 Task: Add a condition where "Channel Is Mobile SDK" in pending tickets.
Action: Mouse moved to (122, 490)
Screenshot: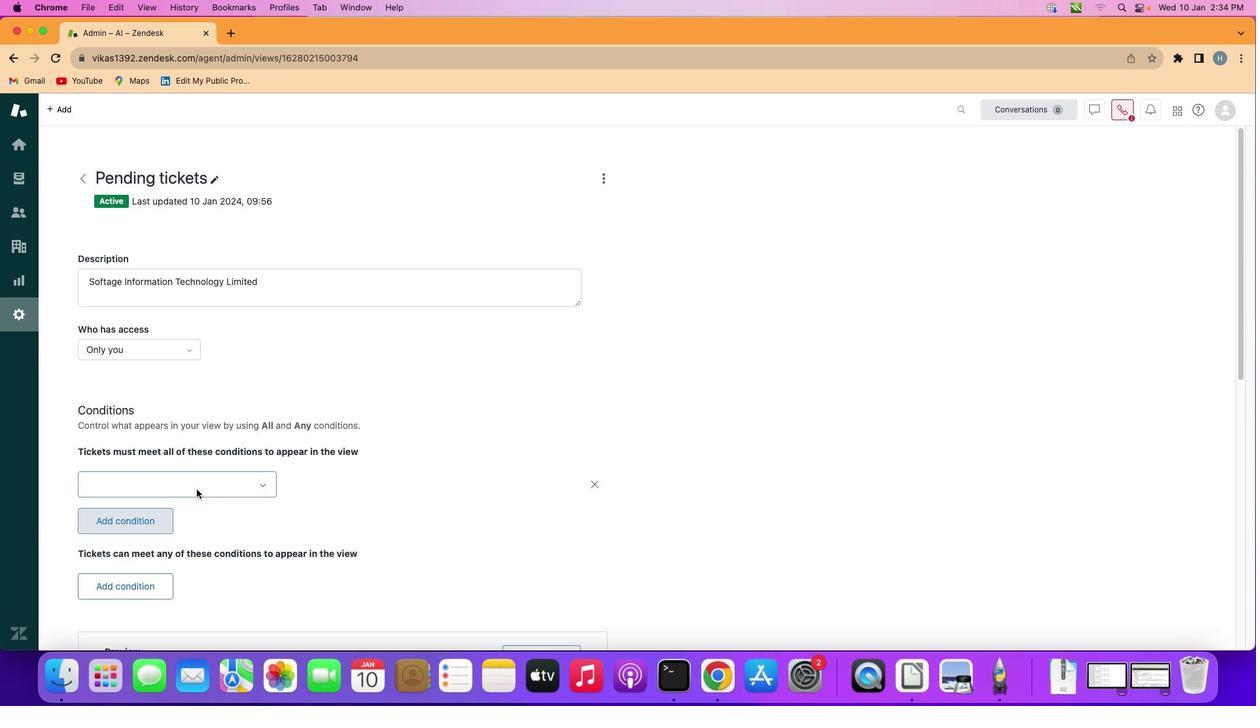 
Action: Mouse pressed left at (122, 490)
Screenshot: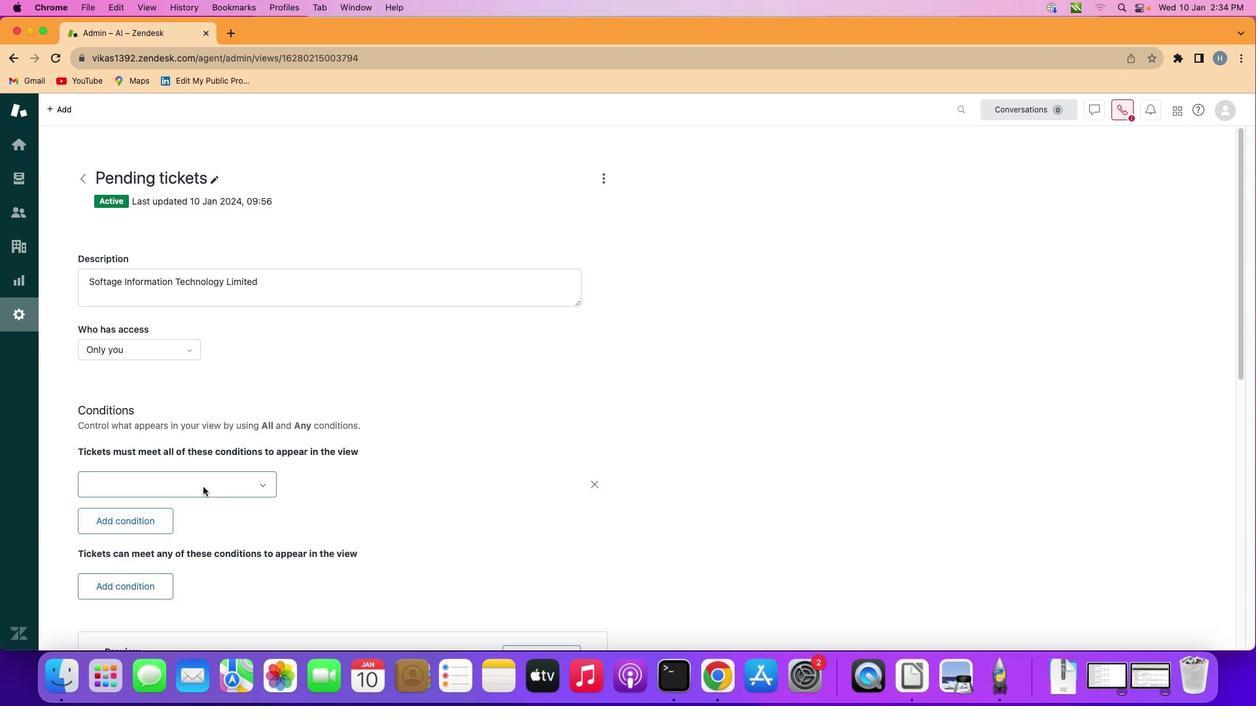 
Action: Mouse moved to (203, 486)
Screenshot: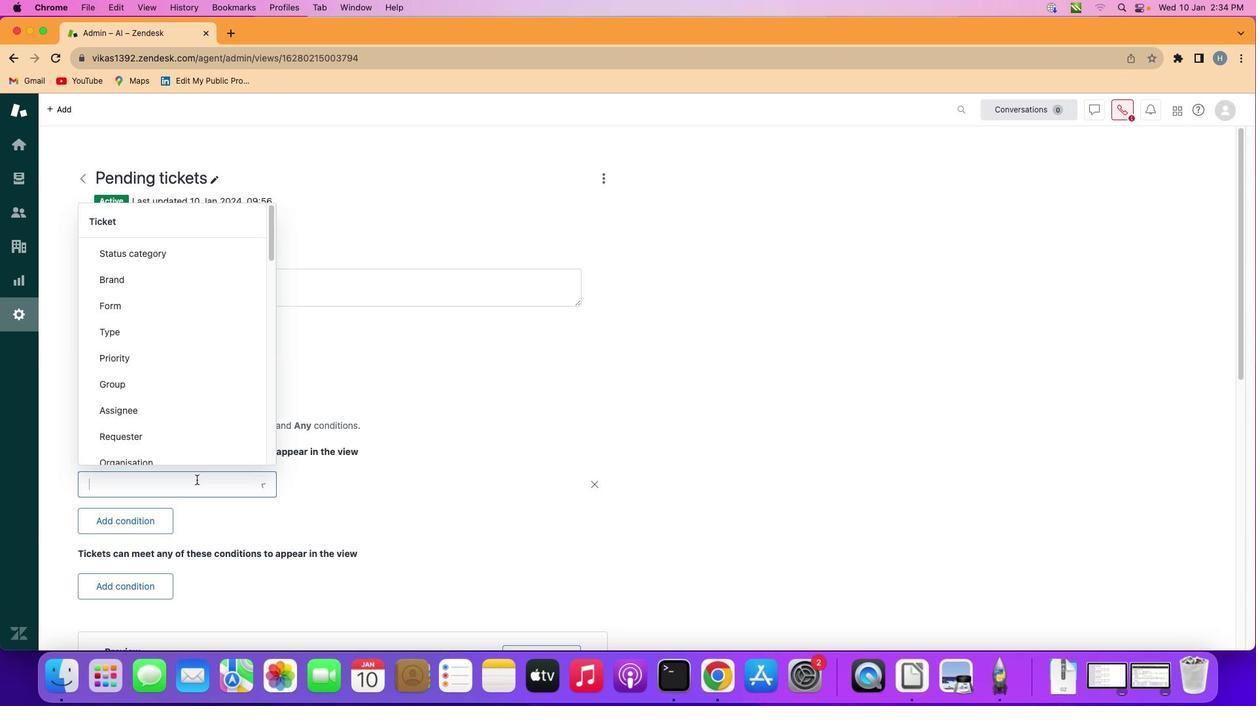 
Action: Mouse pressed left at (203, 486)
Screenshot: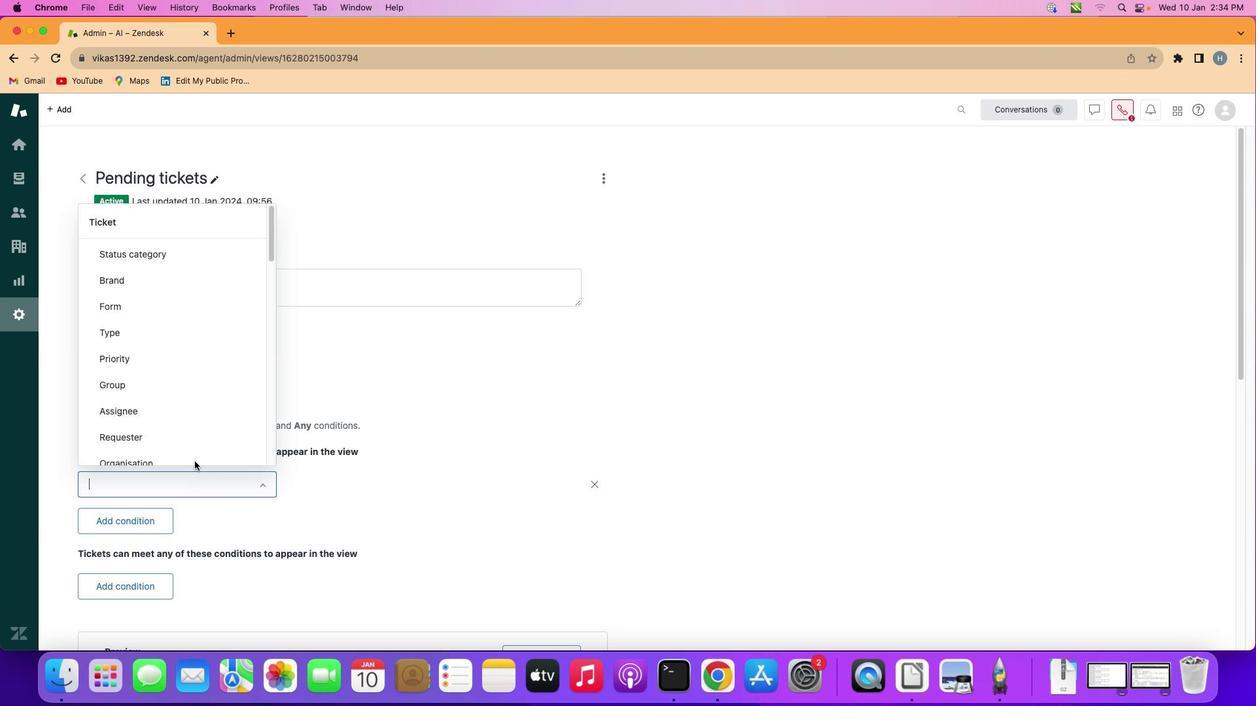 
Action: Mouse moved to (215, 361)
Screenshot: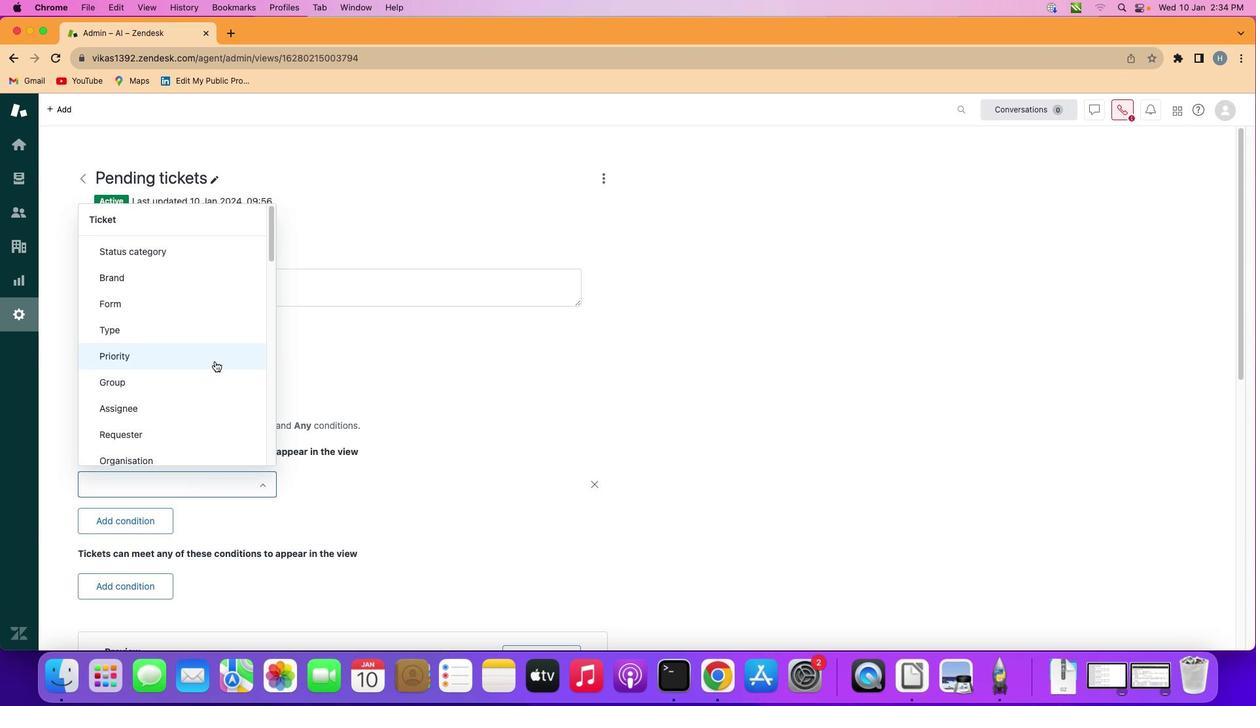 
Action: Mouse scrolled (215, 361) with delta (0, 0)
Screenshot: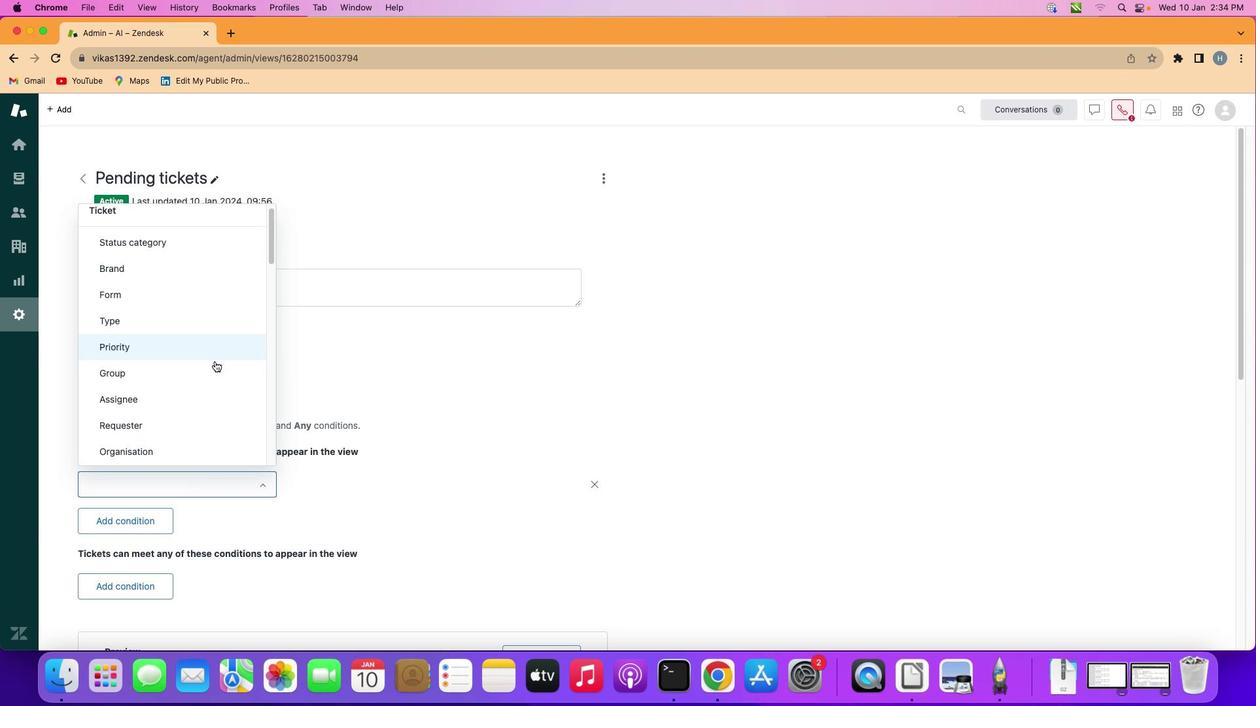 
Action: Mouse scrolled (215, 361) with delta (0, 0)
Screenshot: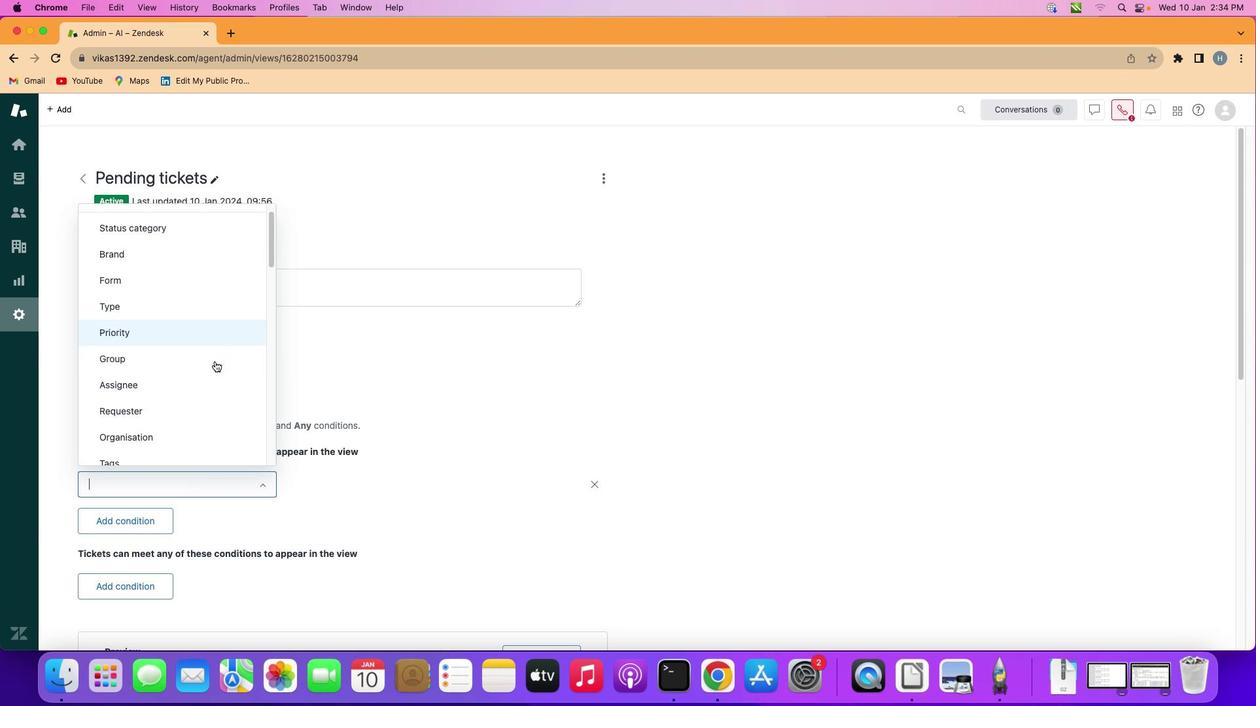 
Action: Mouse scrolled (215, 361) with delta (0, 0)
Screenshot: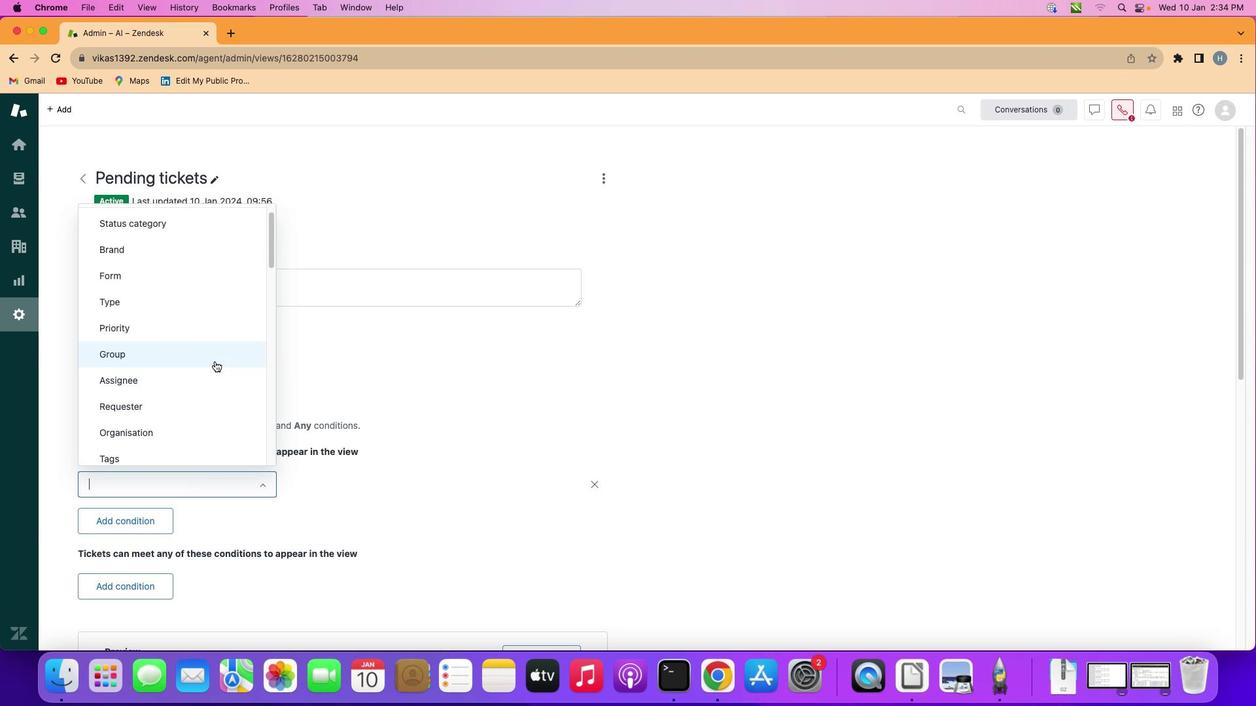 
Action: Mouse scrolled (215, 361) with delta (0, 0)
Screenshot: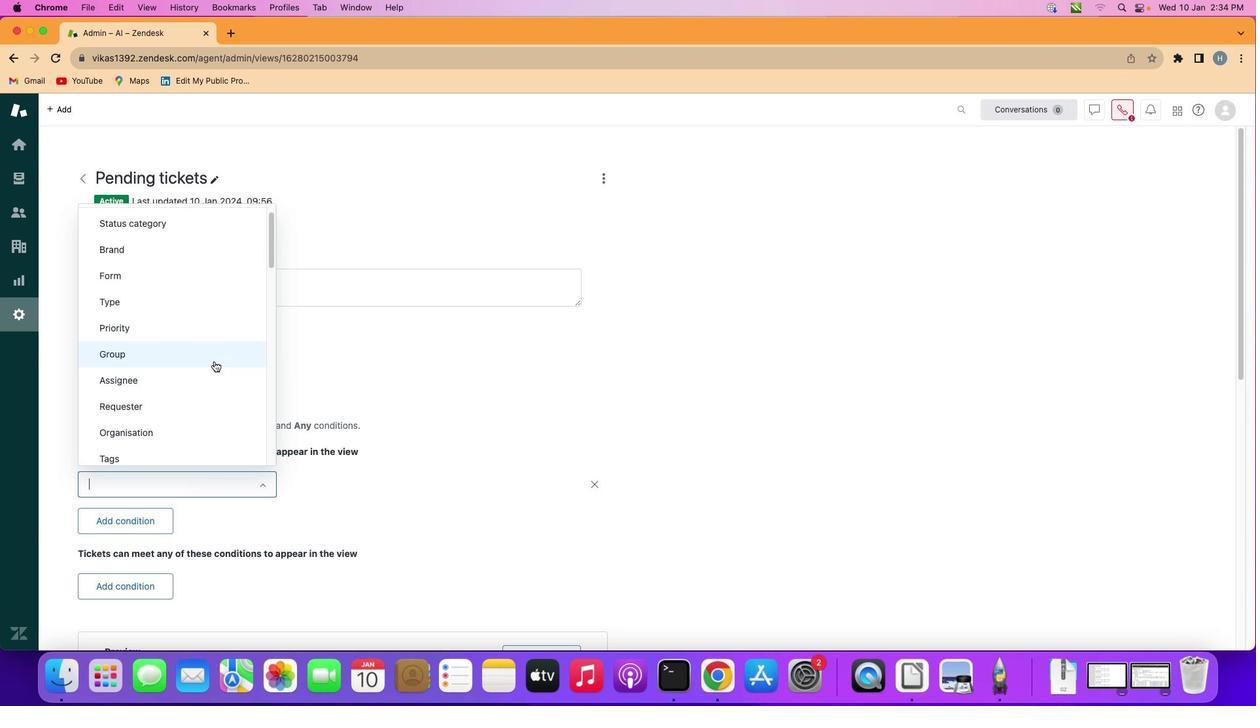 
Action: Mouse moved to (214, 361)
Screenshot: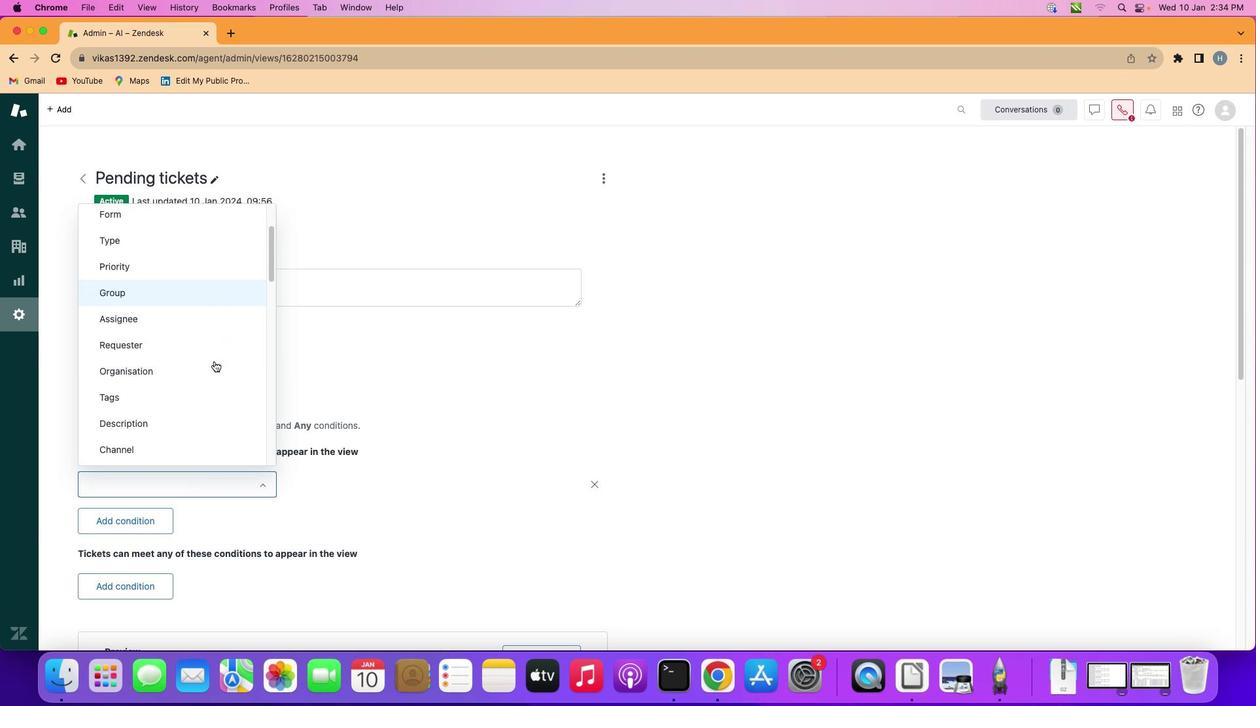
Action: Mouse scrolled (214, 361) with delta (0, 0)
Screenshot: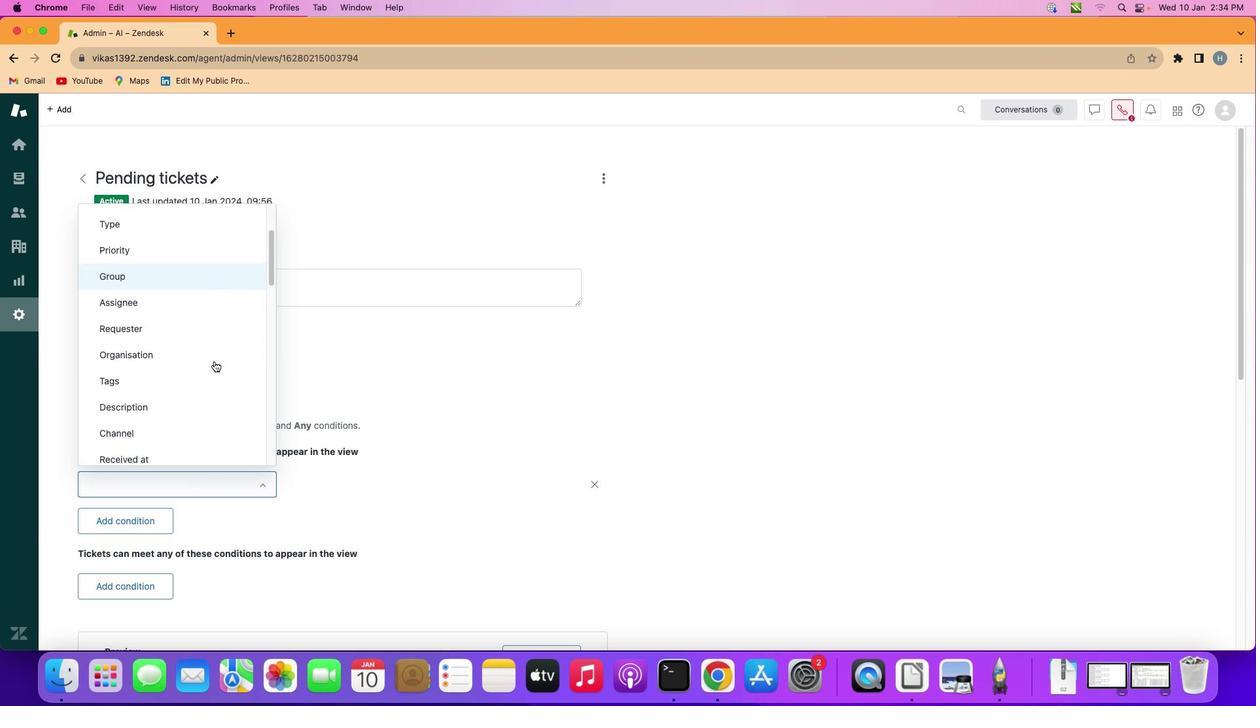 
Action: Mouse scrolled (214, 361) with delta (0, 0)
Screenshot: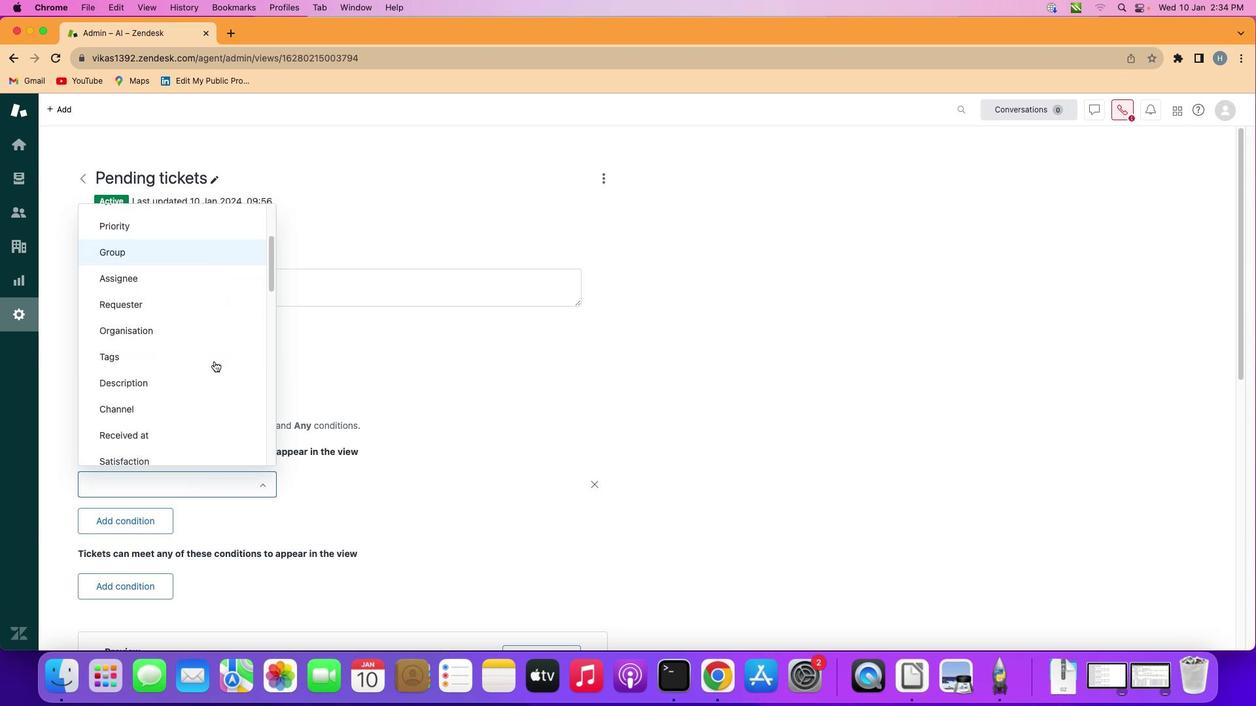 
Action: Mouse scrolled (214, 361) with delta (0, 0)
Screenshot: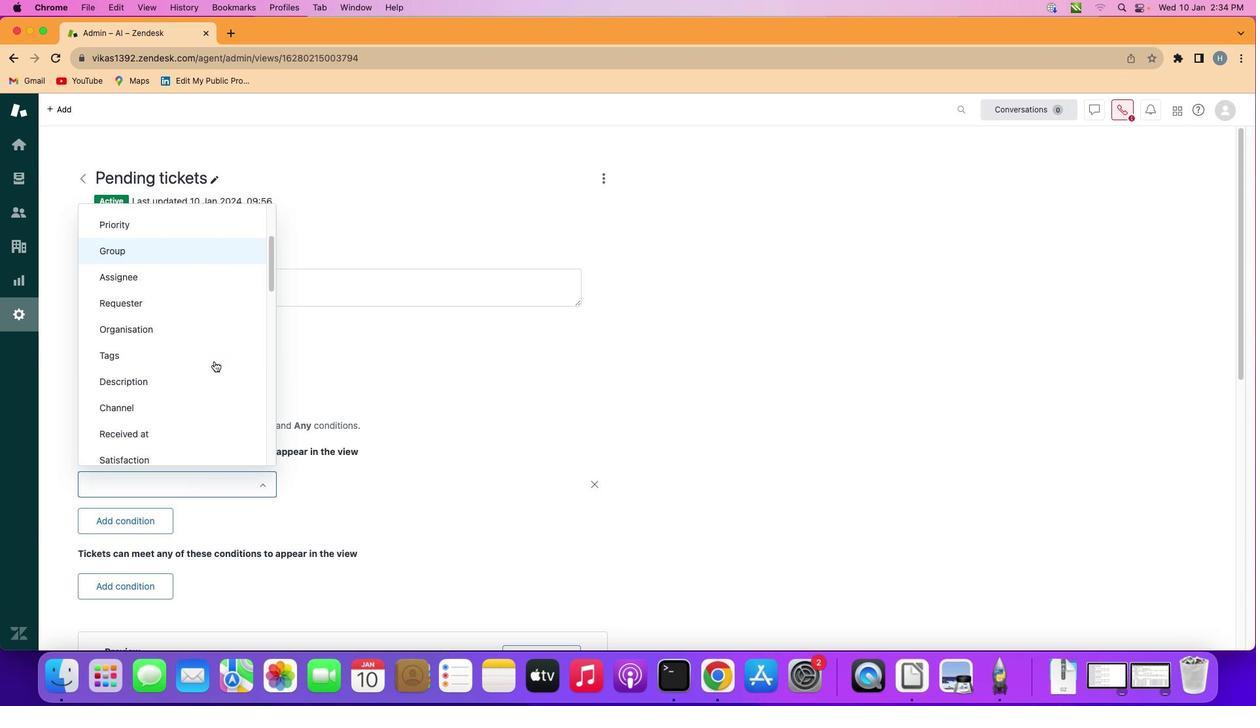 
Action: Mouse scrolled (214, 361) with delta (0, 0)
Screenshot: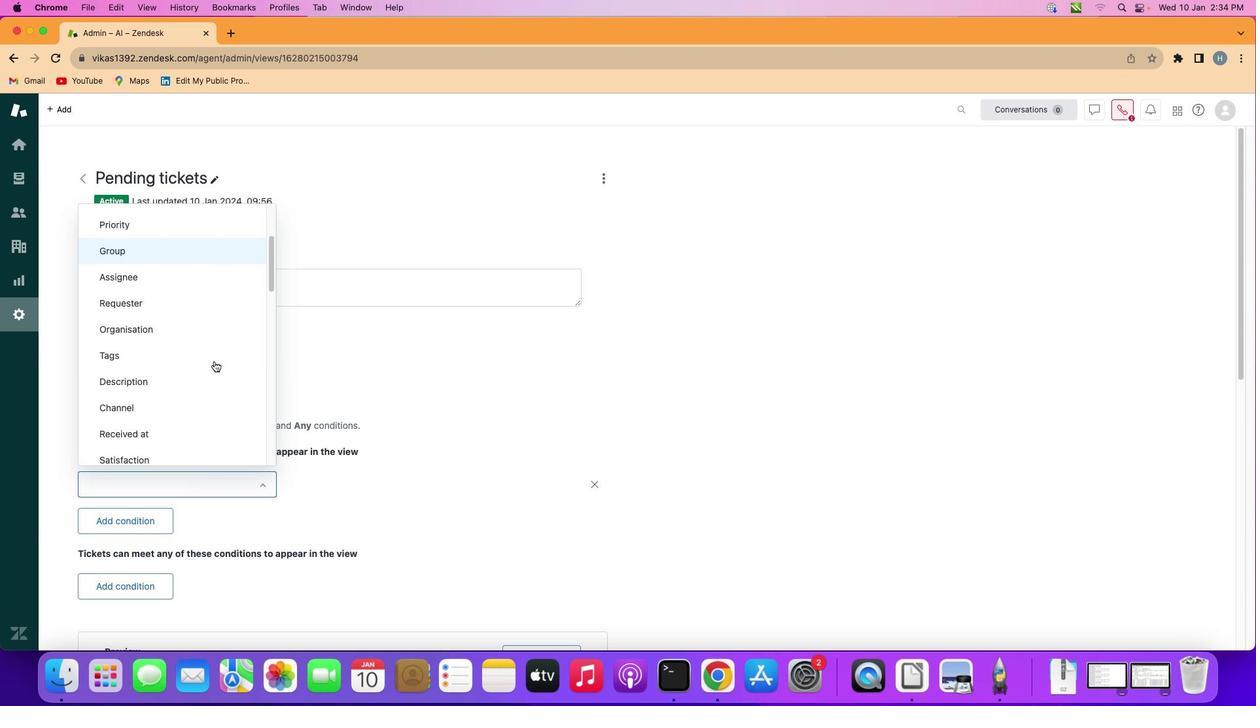 
Action: Mouse moved to (193, 404)
Screenshot: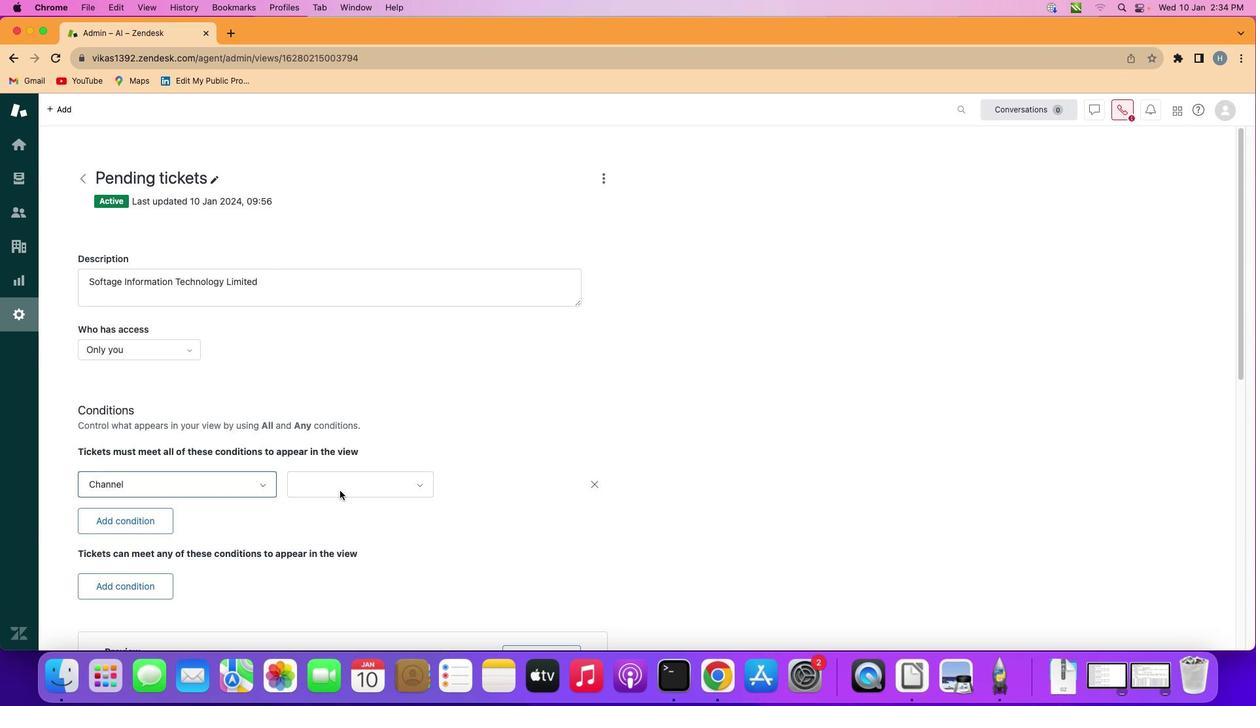 
Action: Mouse pressed left at (193, 404)
Screenshot: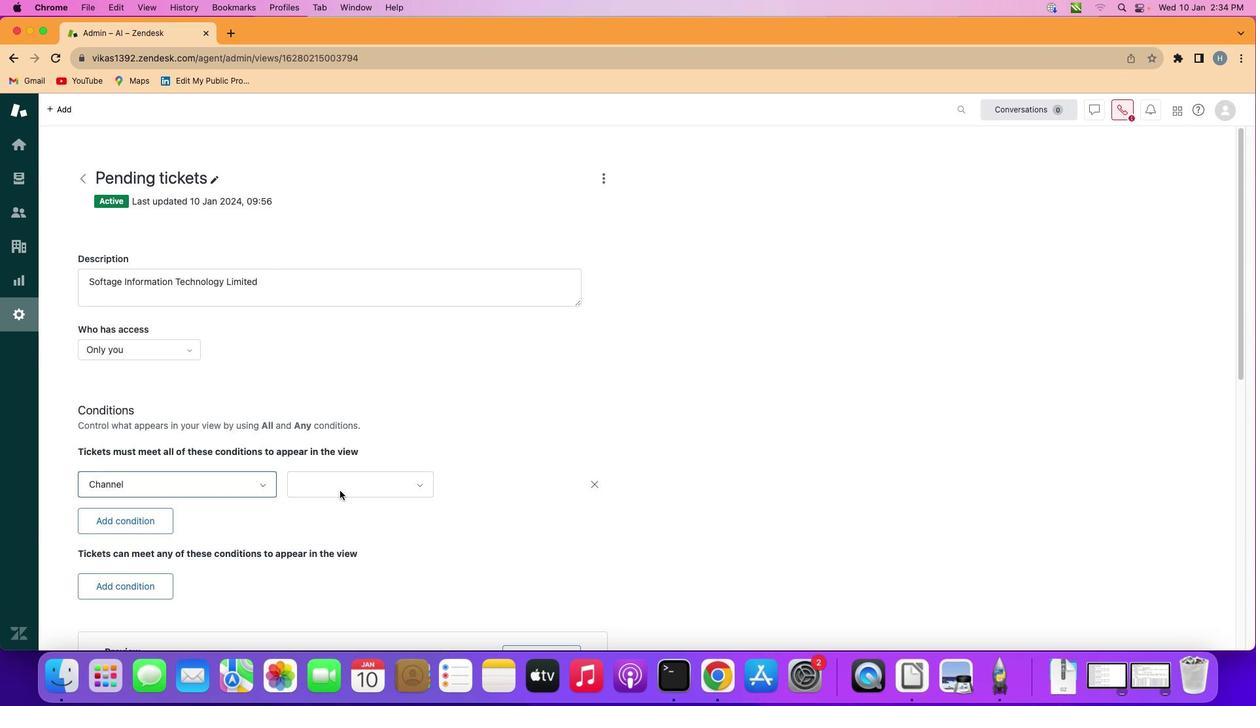 
Action: Mouse moved to (349, 496)
Screenshot: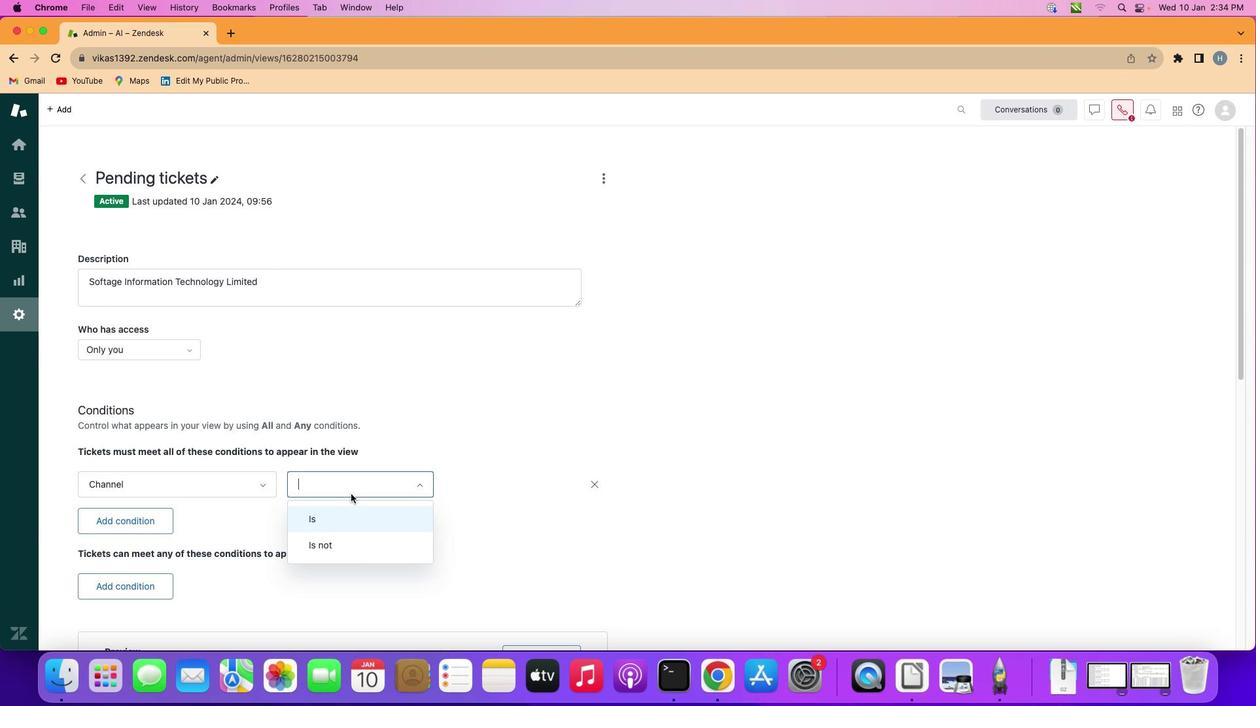 
Action: Mouse pressed left at (349, 496)
Screenshot: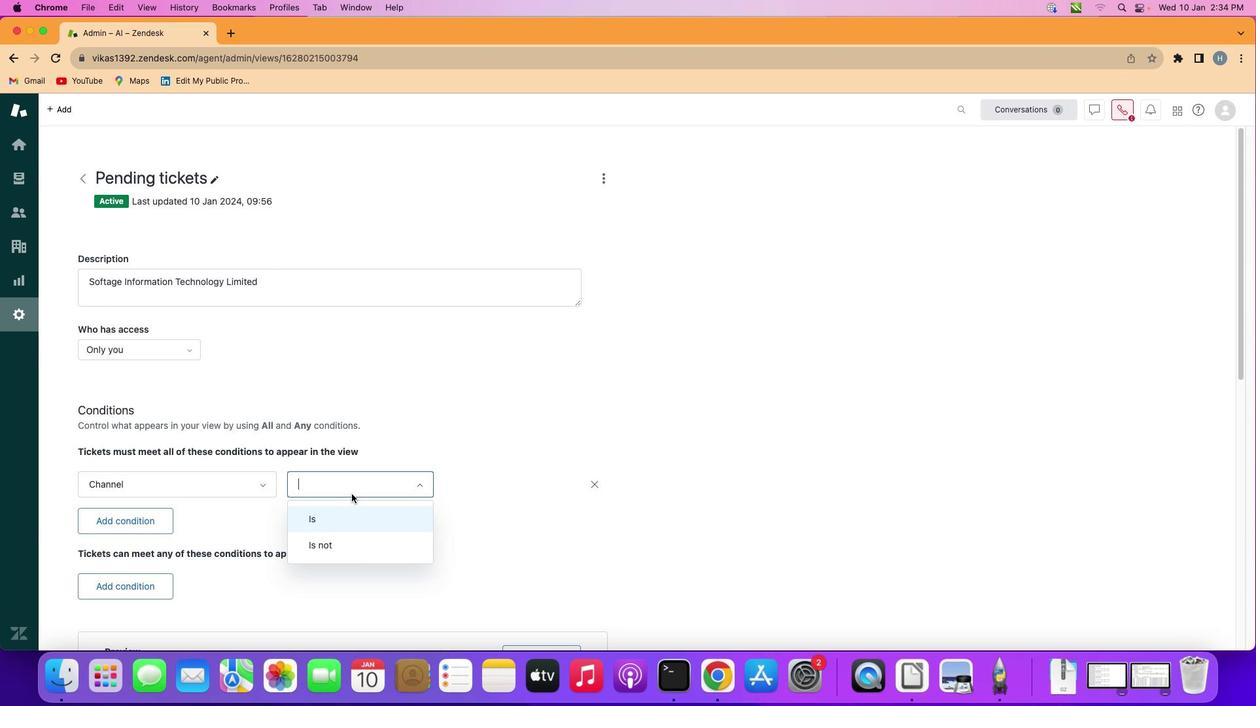 
Action: Mouse moved to (353, 507)
Screenshot: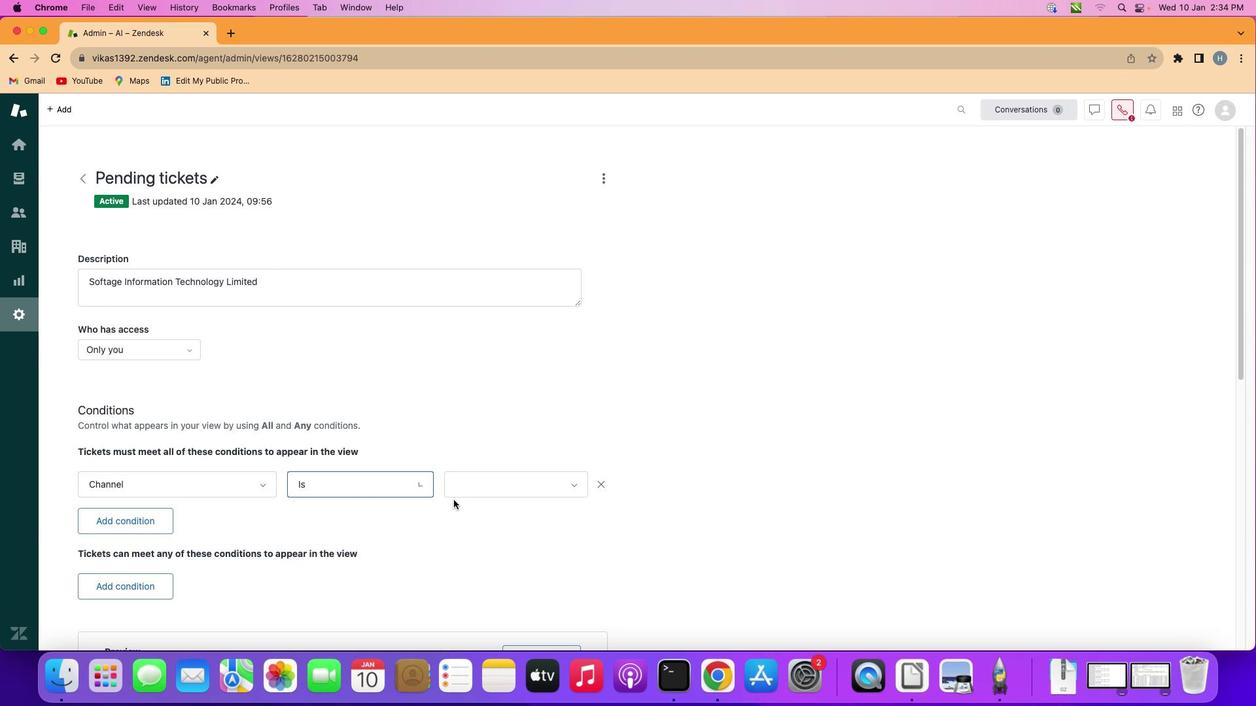 
Action: Mouse pressed left at (353, 507)
Screenshot: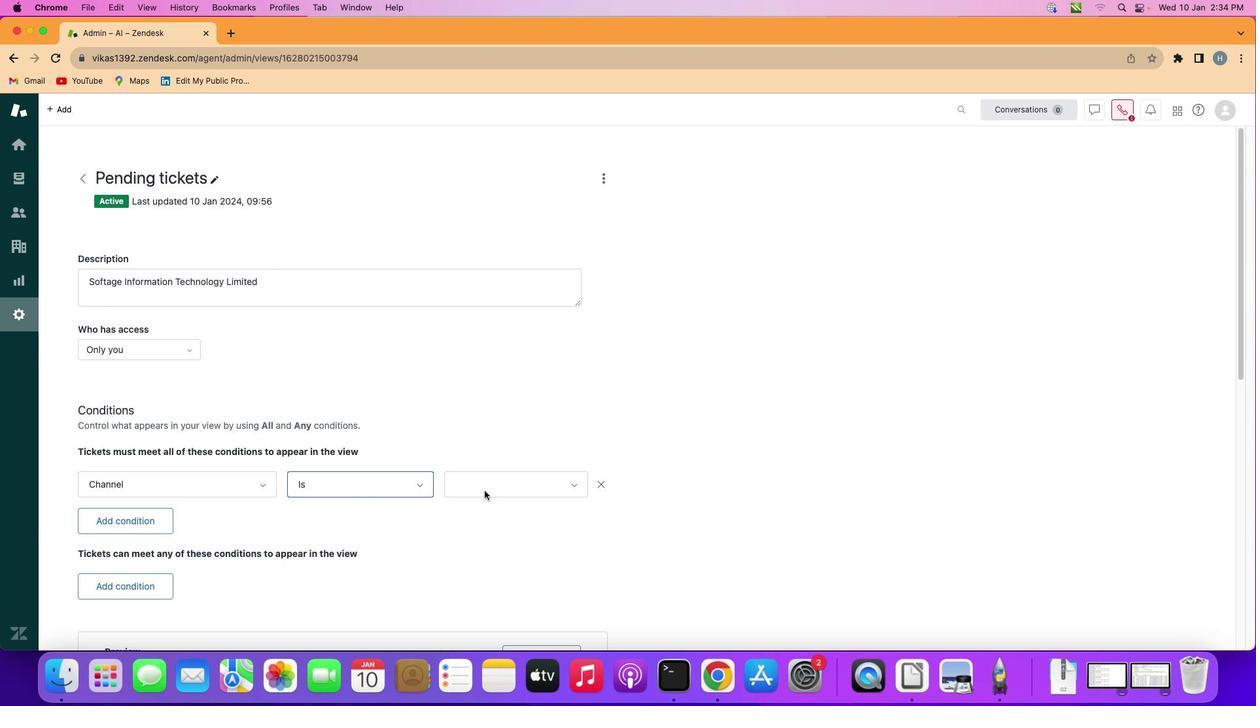 
Action: Mouse moved to (495, 486)
Screenshot: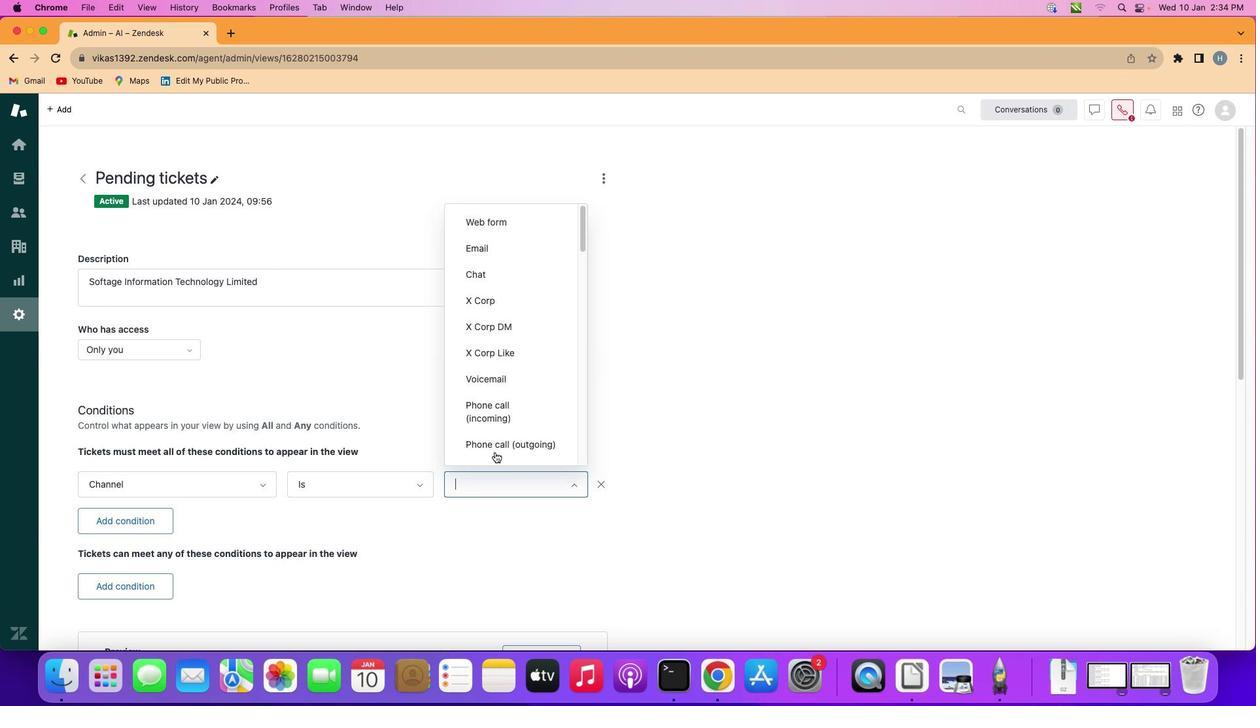 
Action: Mouse pressed left at (495, 486)
Screenshot: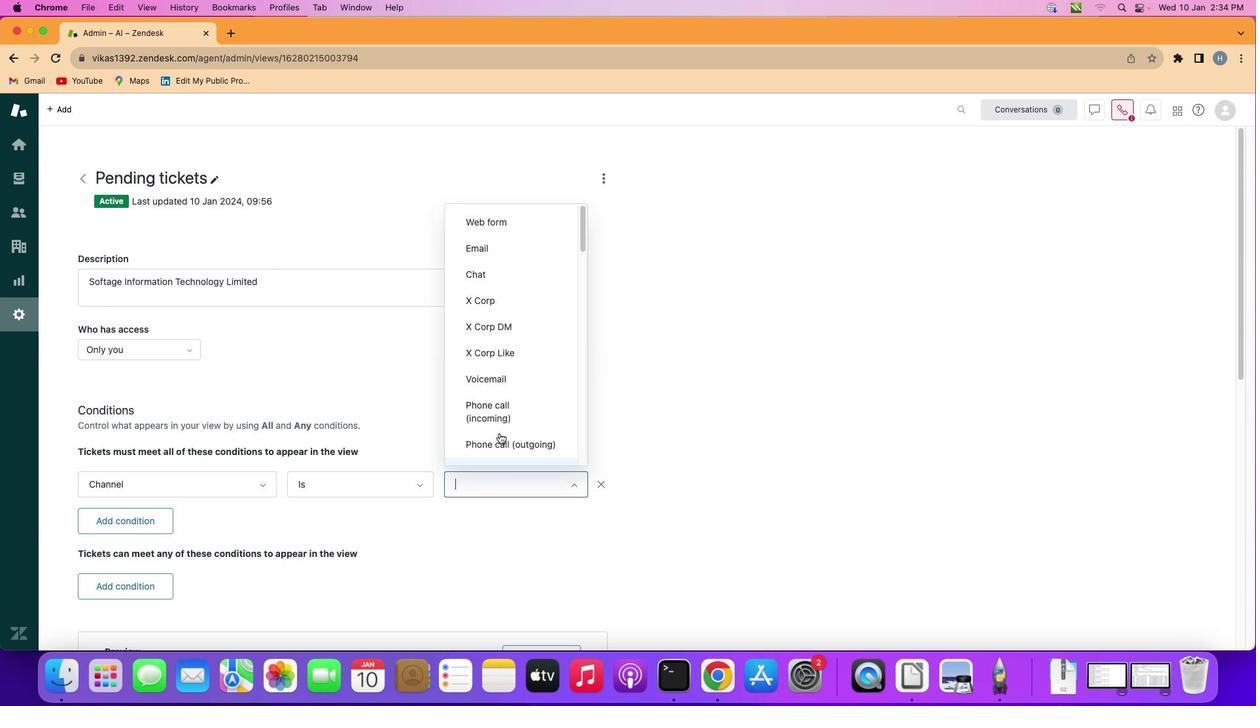 
Action: Mouse moved to (509, 367)
Screenshot: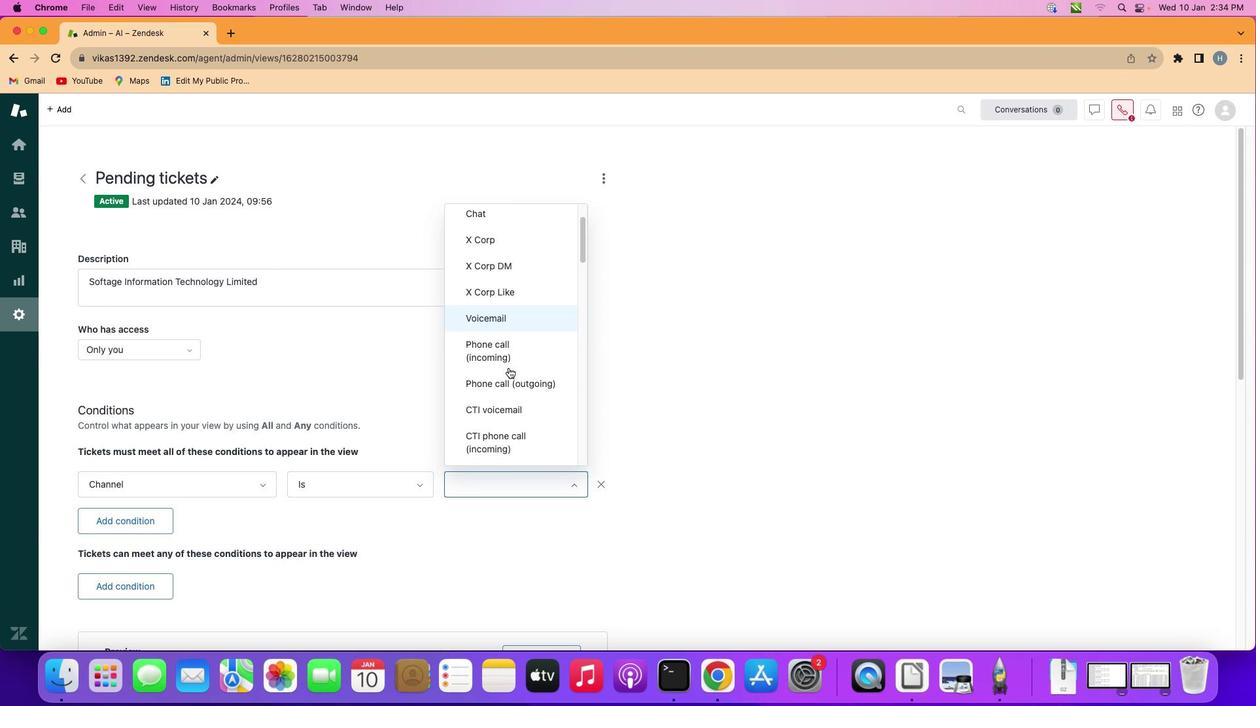
Action: Mouse scrolled (509, 367) with delta (0, 0)
Screenshot: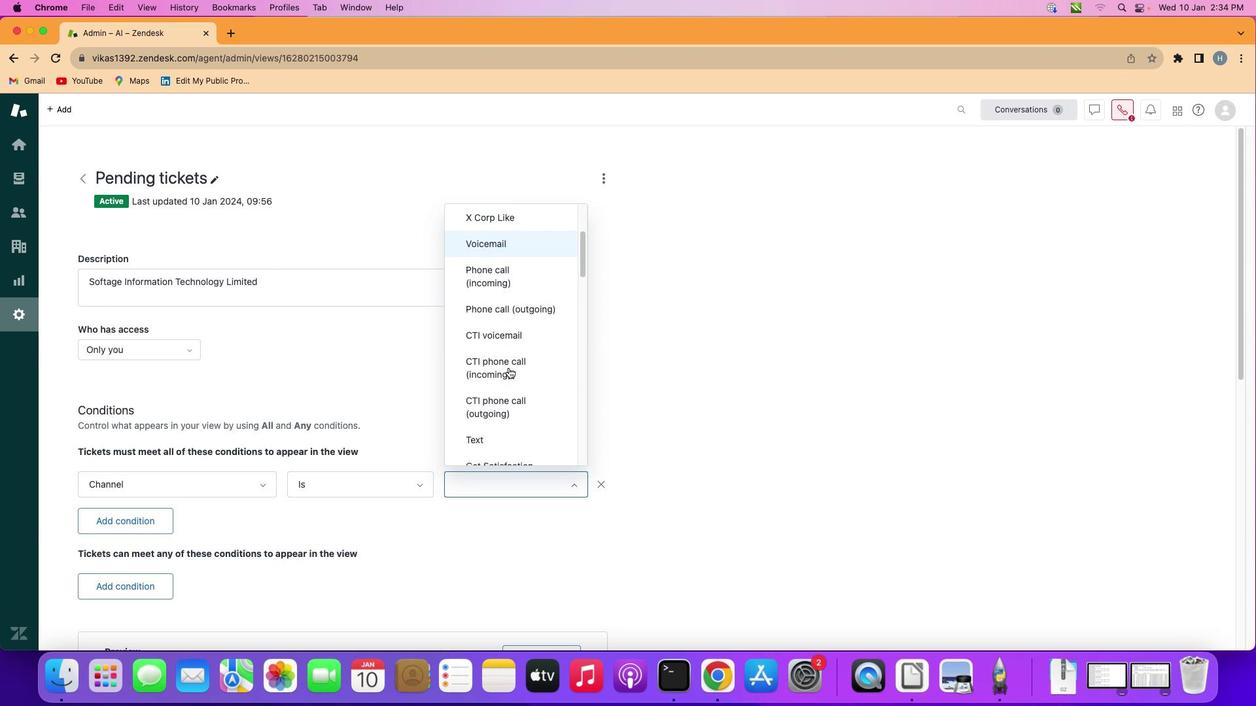 
Action: Mouse scrolled (509, 367) with delta (0, 0)
Screenshot: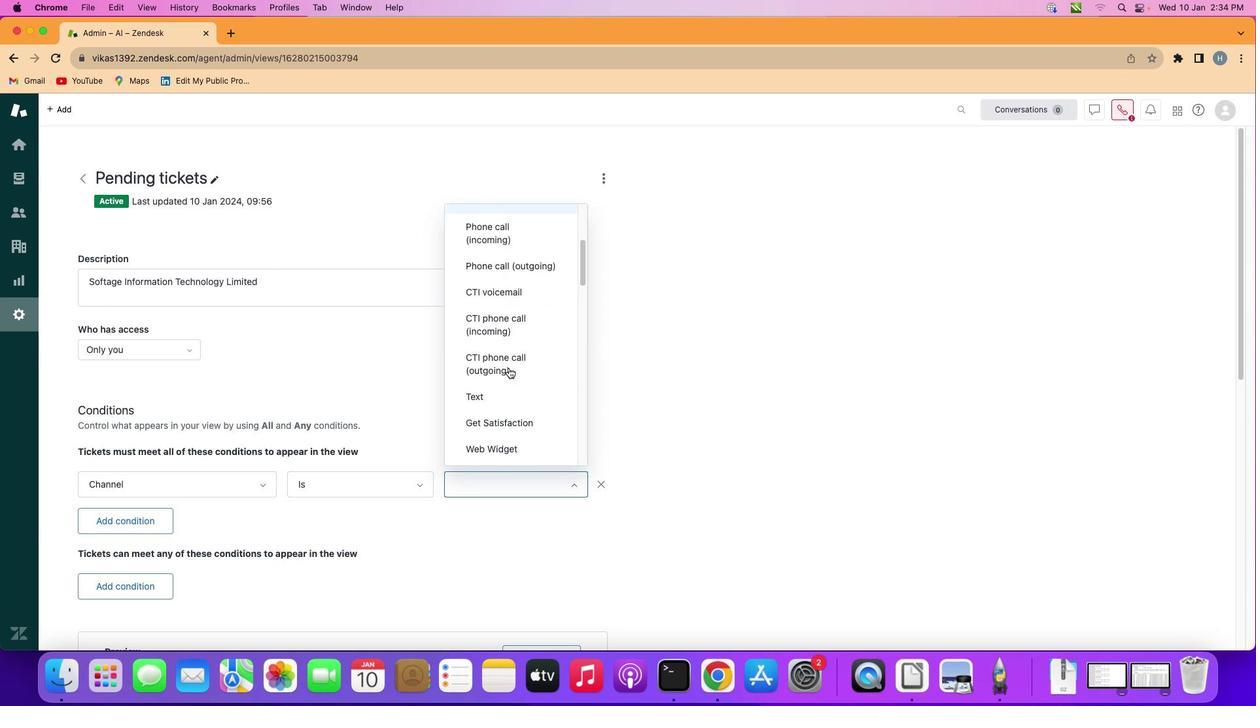 
Action: Mouse scrolled (509, 367) with delta (0, 0)
Screenshot: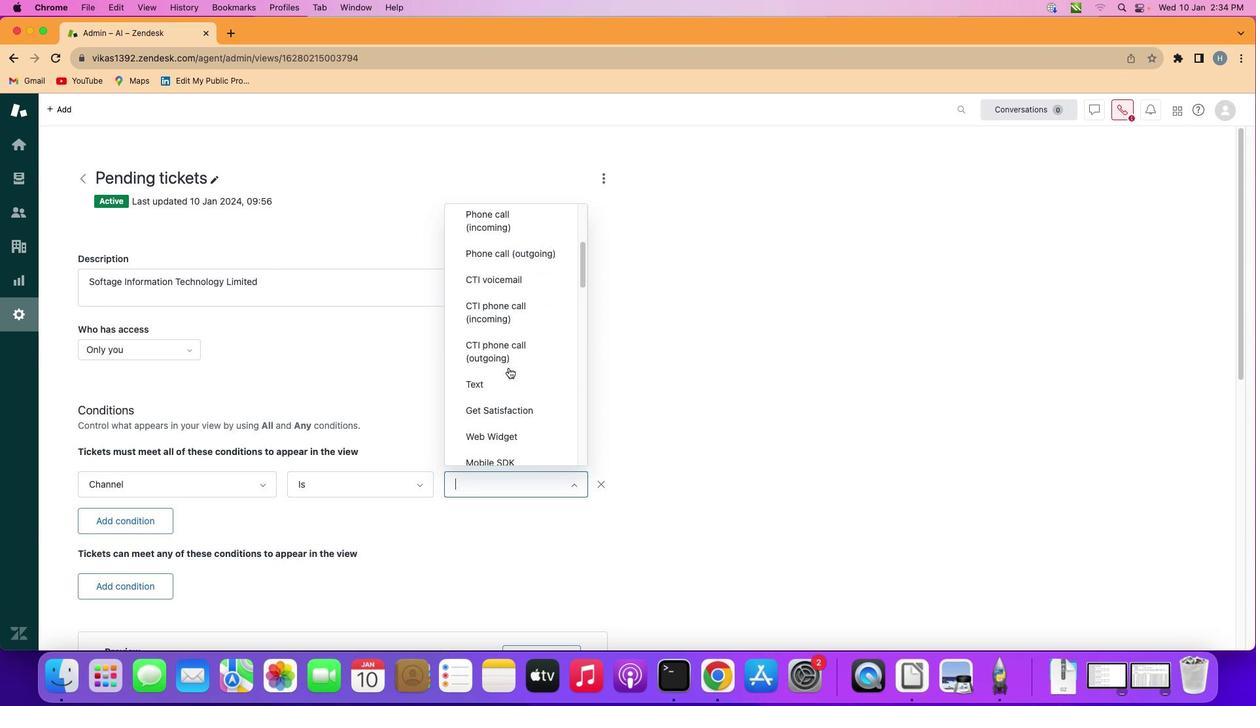 
Action: Mouse scrolled (509, 367) with delta (0, -1)
Screenshot: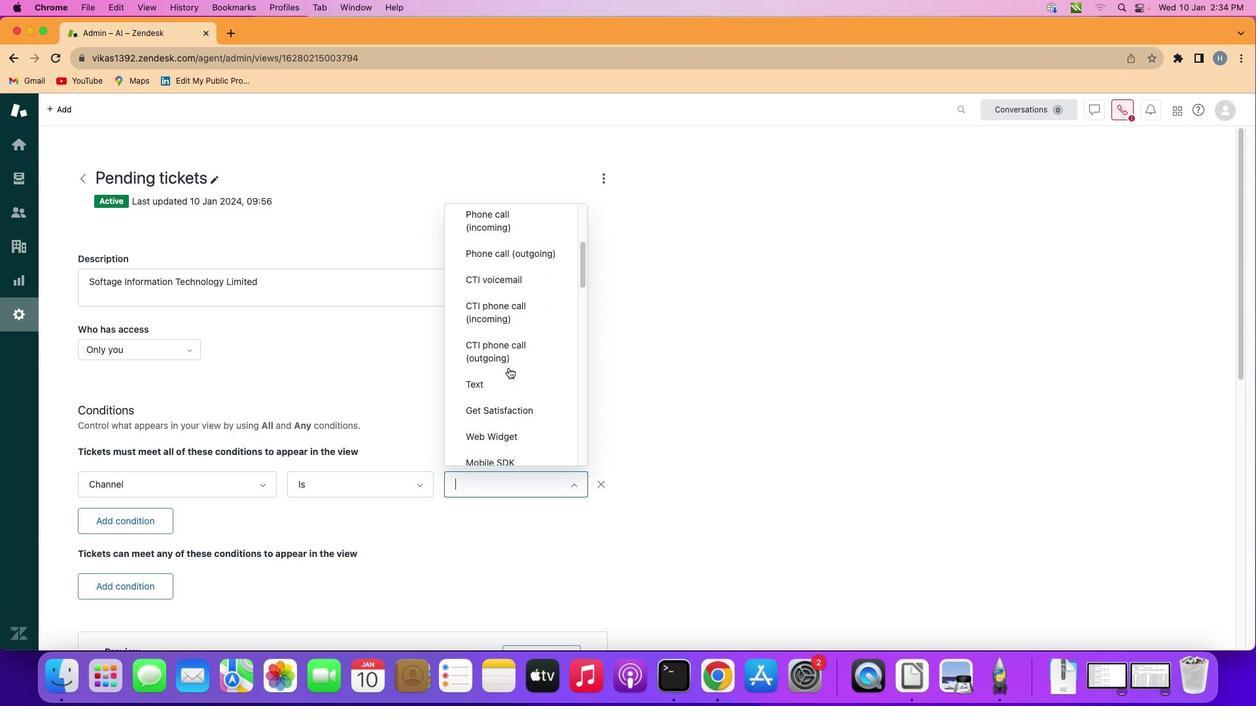 
Action: Mouse scrolled (509, 367) with delta (0, -1)
Screenshot: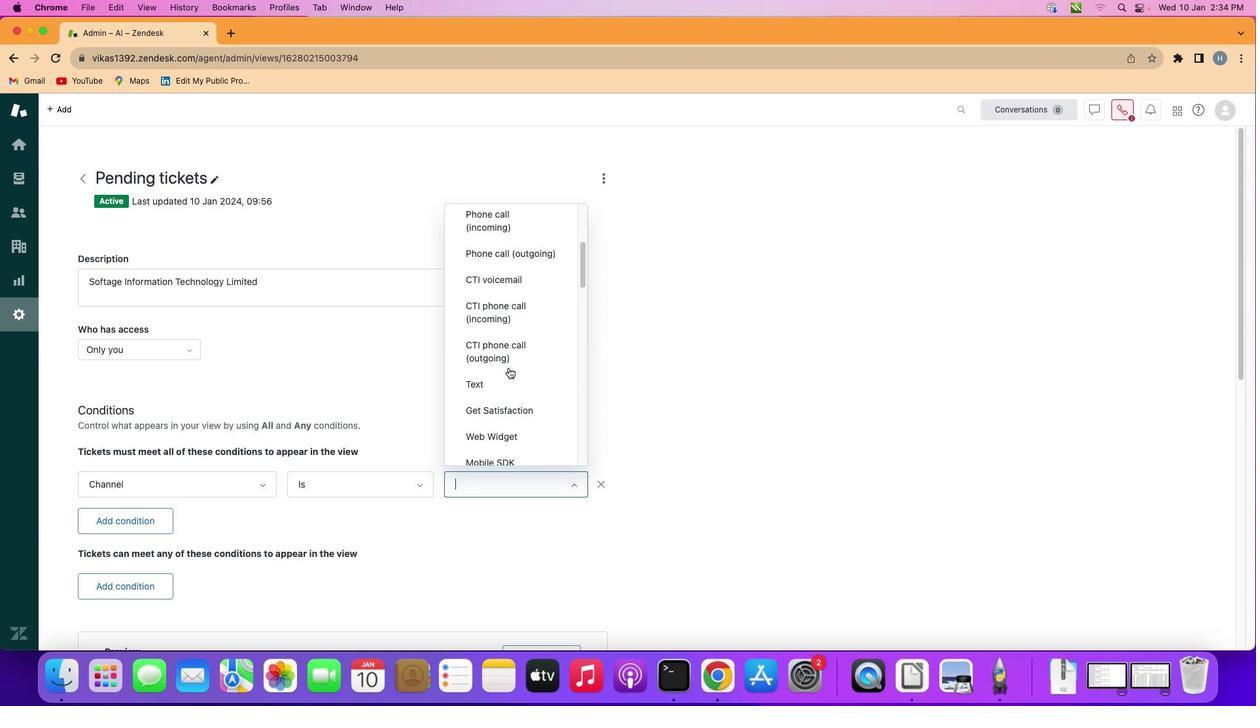 
Action: Mouse scrolled (509, 367) with delta (0, 0)
Screenshot: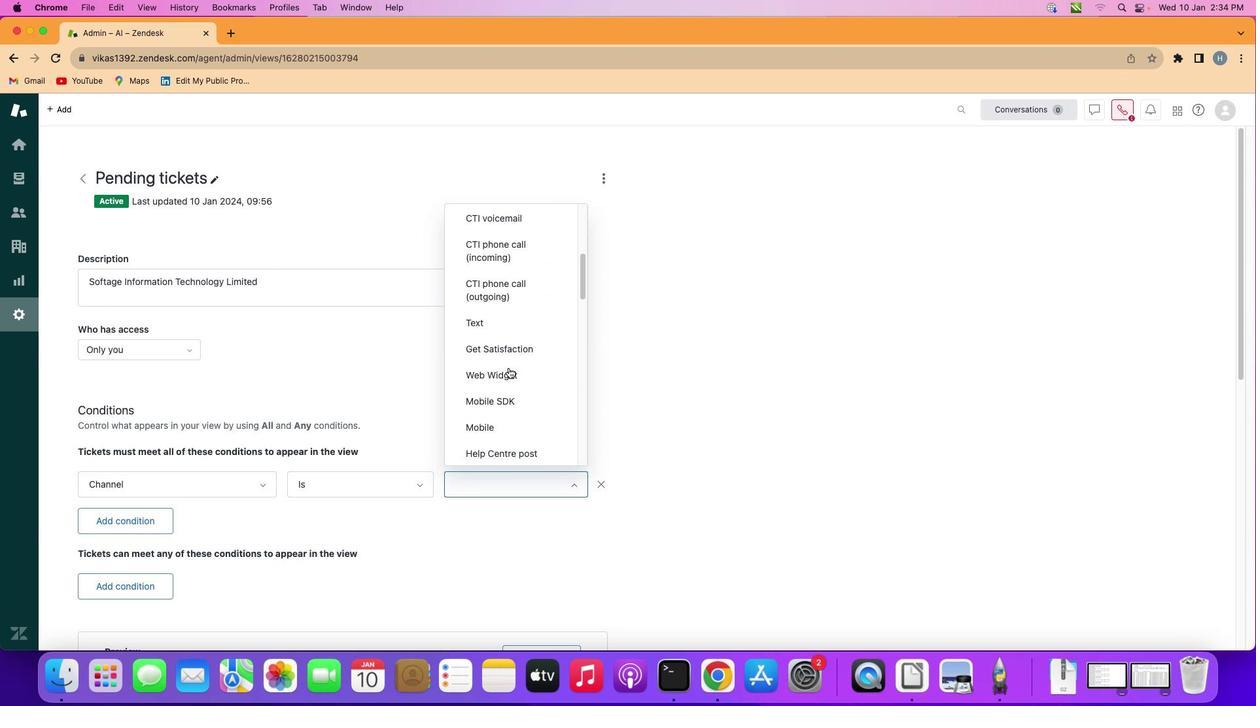 
Action: Mouse scrolled (509, 367) with delta (0, 0)
Screenshot: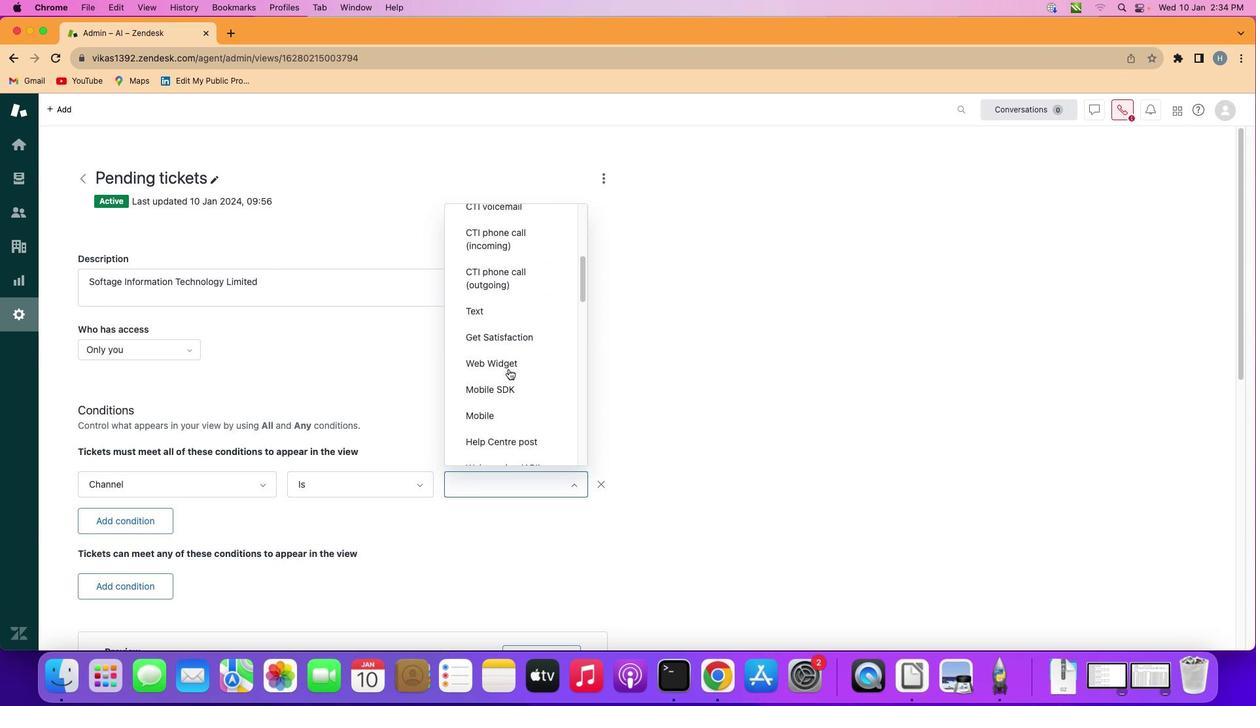 
Action: Mouse scrolled (509, 367) with delta (0, 0)
Screenshot: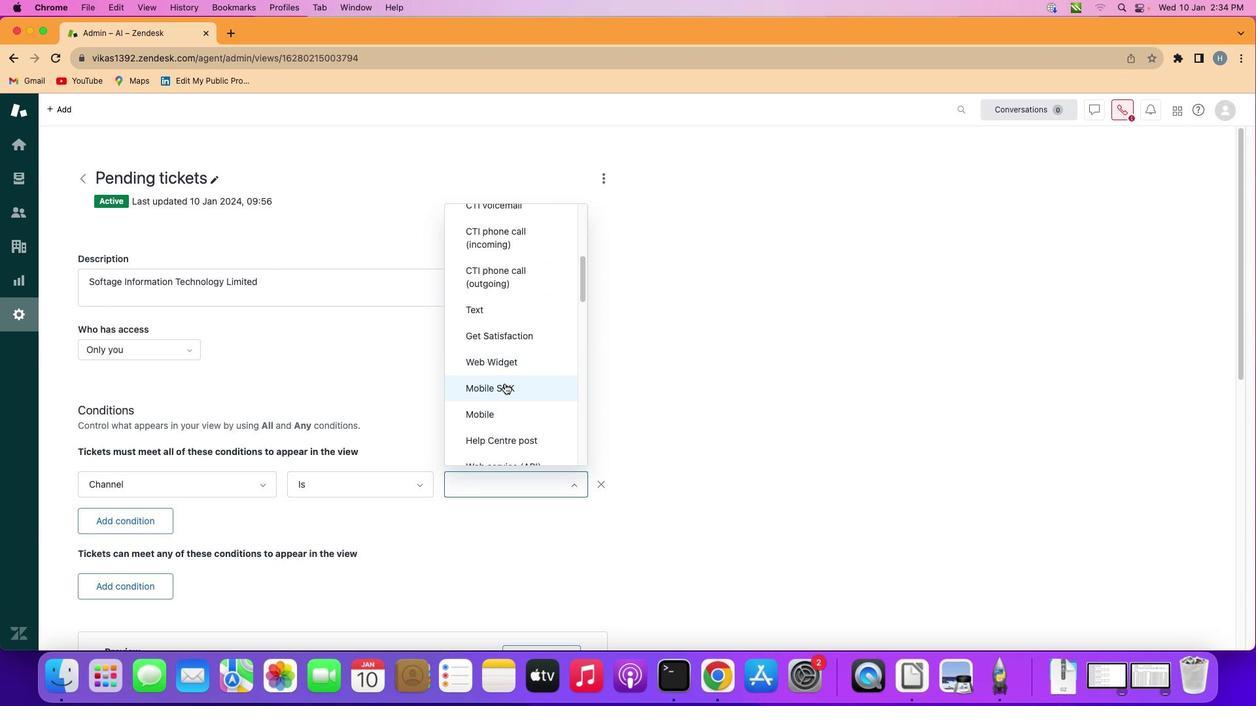 
Action: Mouse scrolled (509, 367) with delta (0, 0)
Screenshot: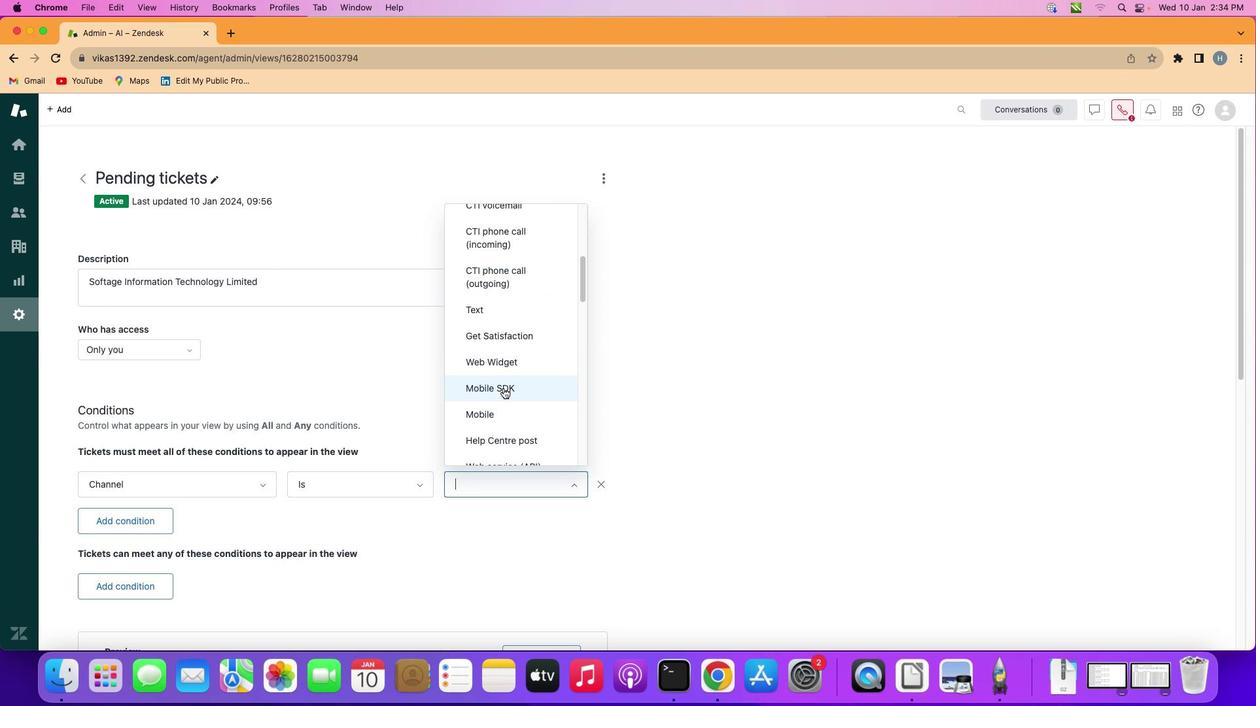 
Action: Mouse moved to (503, 387)
Screenshot: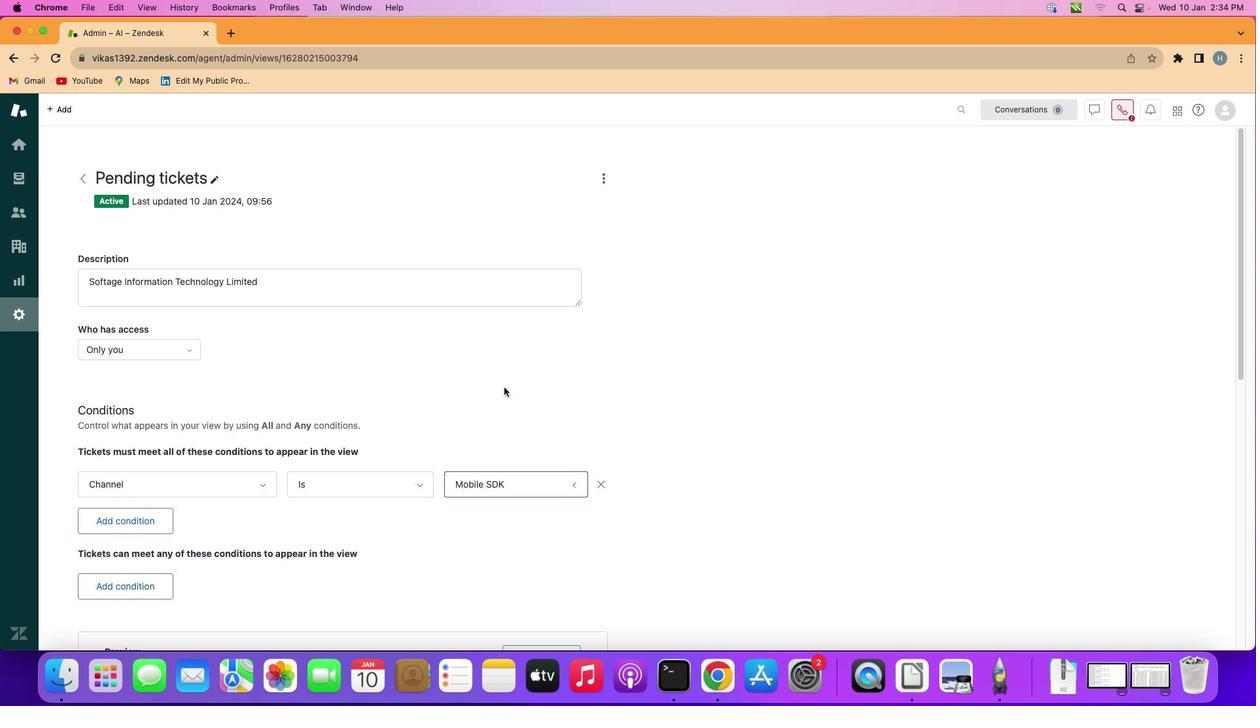 
Action: Mouse pressed left at (503, 387)
Screenshot: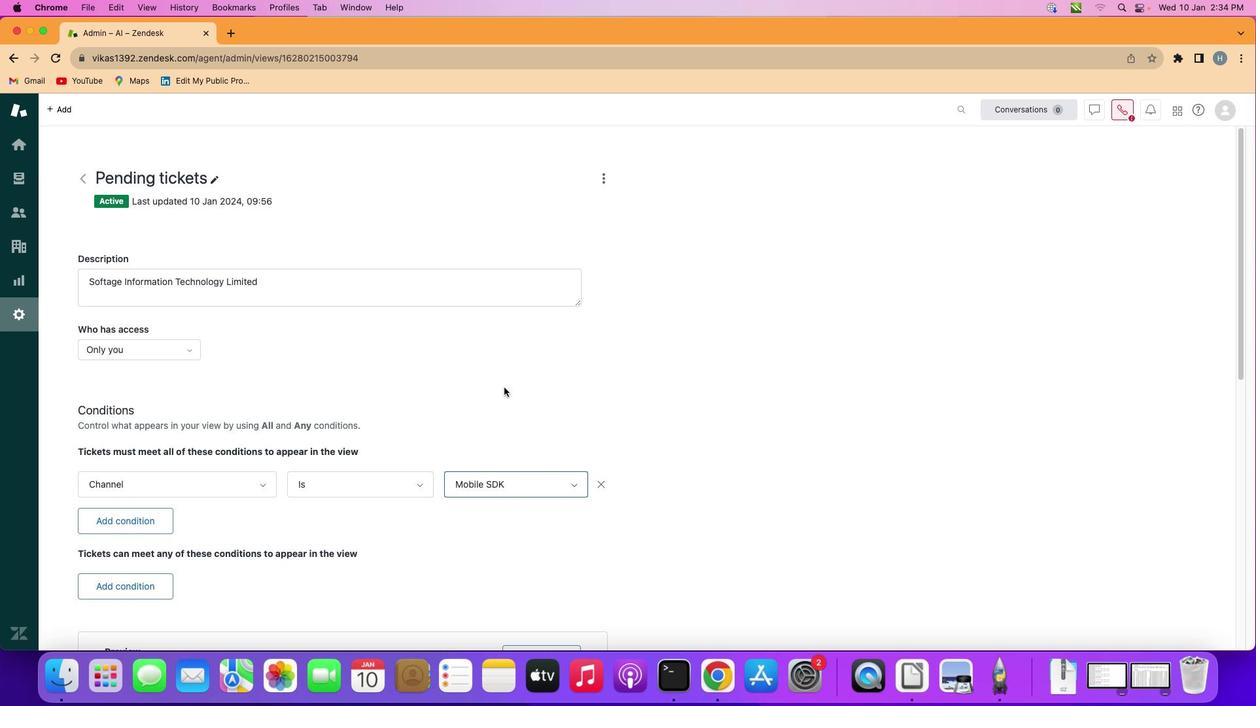 
Action: Mouse moved to (504, 387)
Screenshot: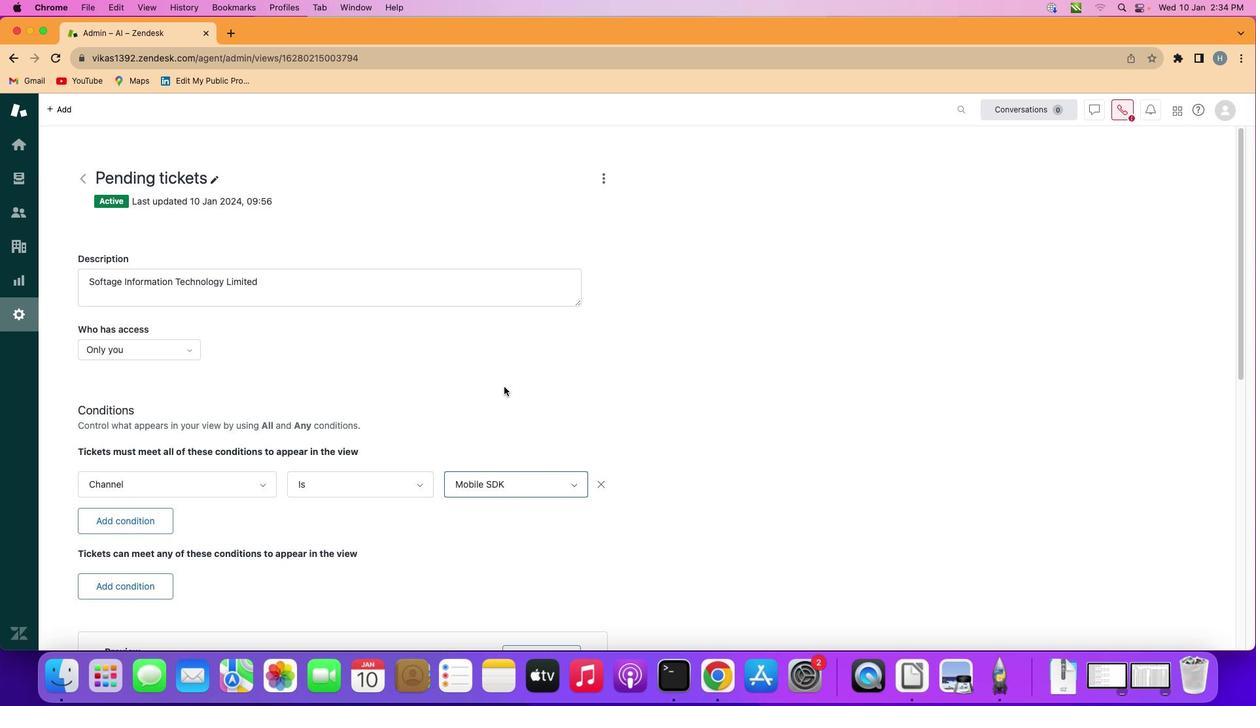 
